 Task: Add the task  Upgrade and migrate company business intelligence to a cloud-based solution to the section Feature Testing Sprint in the project AztecTech and add a Due Date to the respective task as 2023/12/09
Action: Mouse moved to (613, 414)
Screenshot: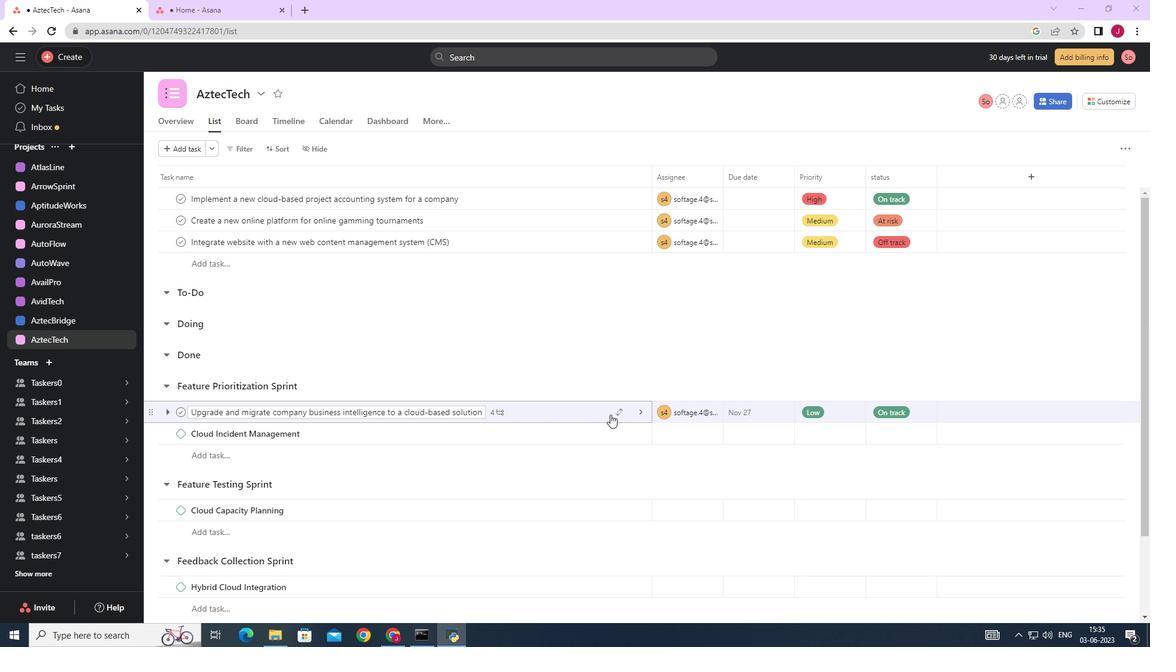 
Action: Mouse pressed left at (613, 414)
Screenshot: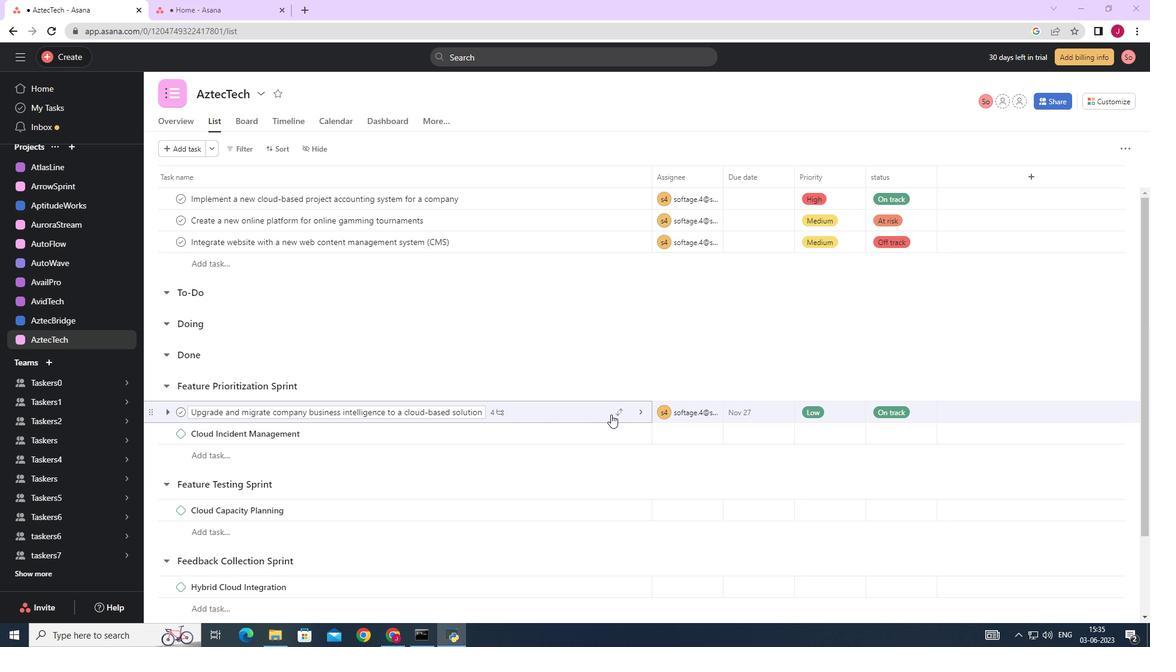 
Action: Mouse moved to (558, 346)
Screenshot: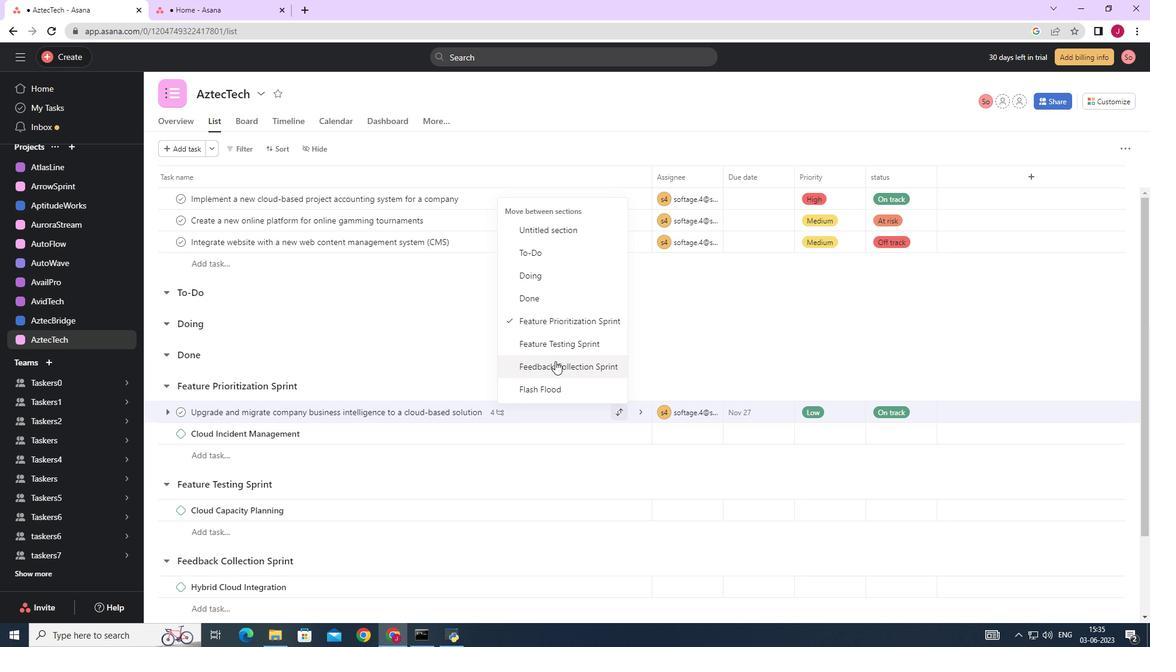 
Action: Mouse pressed left at (558, 346)
Screenshot: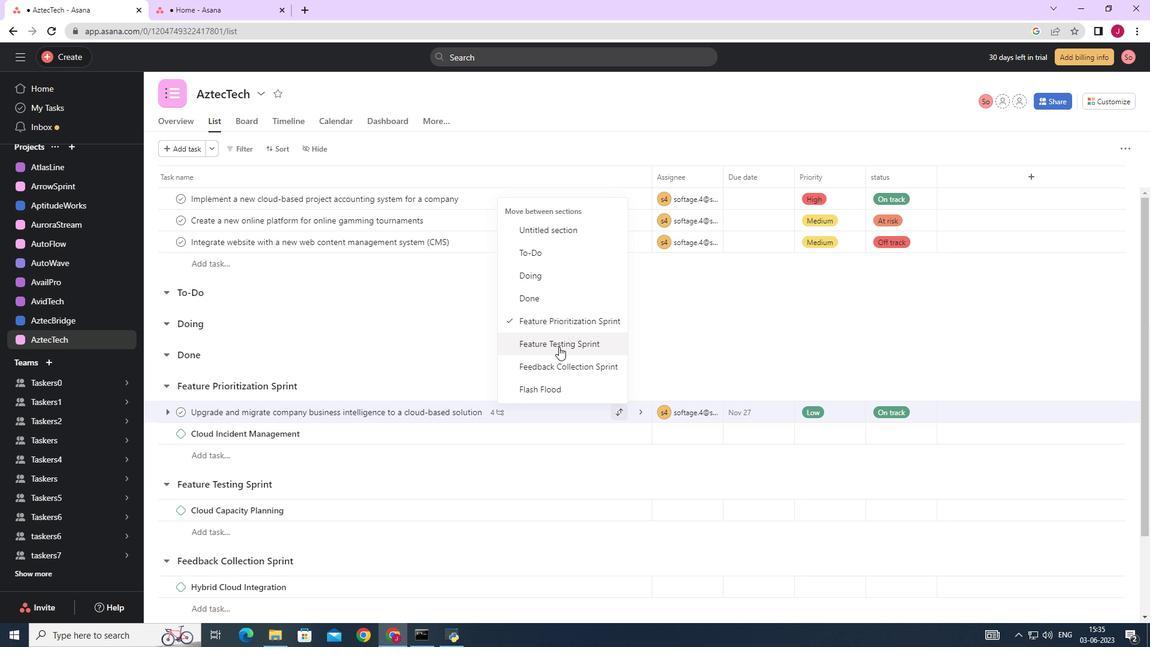 
Action: Mouse moved to (785, 490)
Screenshot: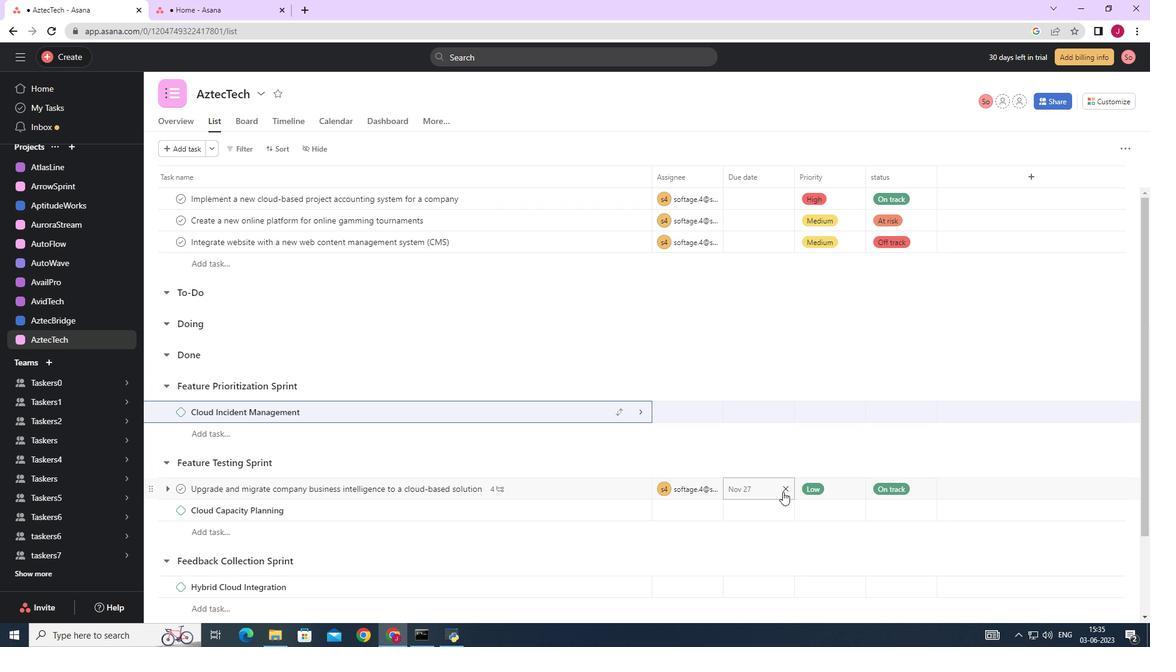 
Action: Mouse pressed left at (785, 490)
Screenshot: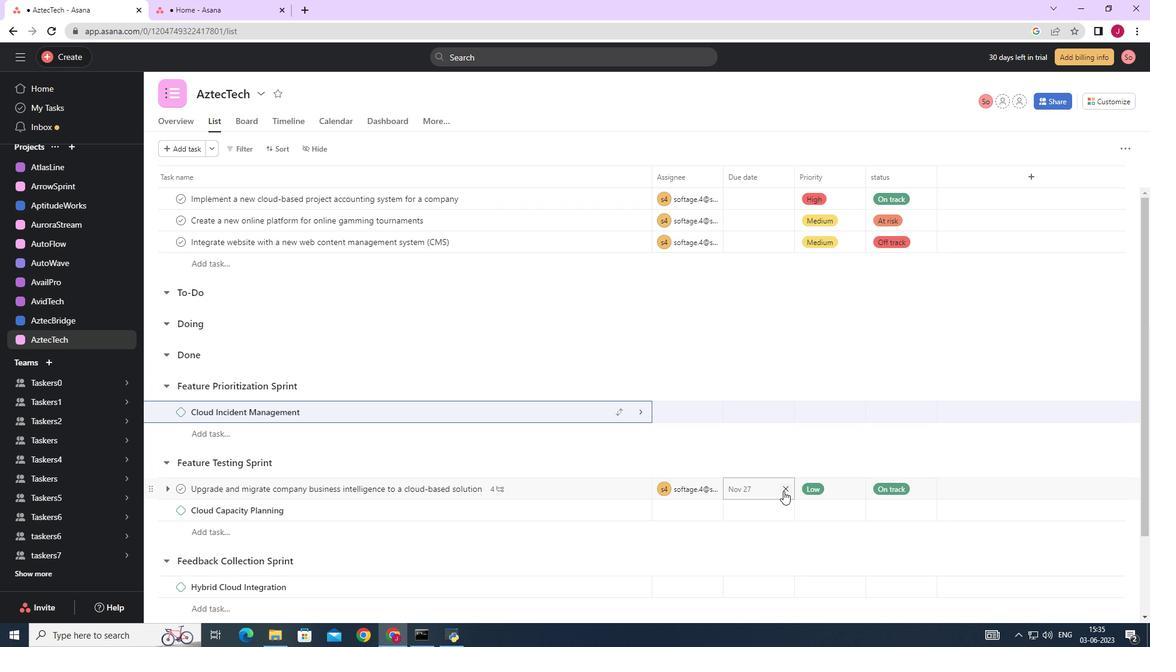 
Action: Mouse moved to (764, 490)
Screenshot: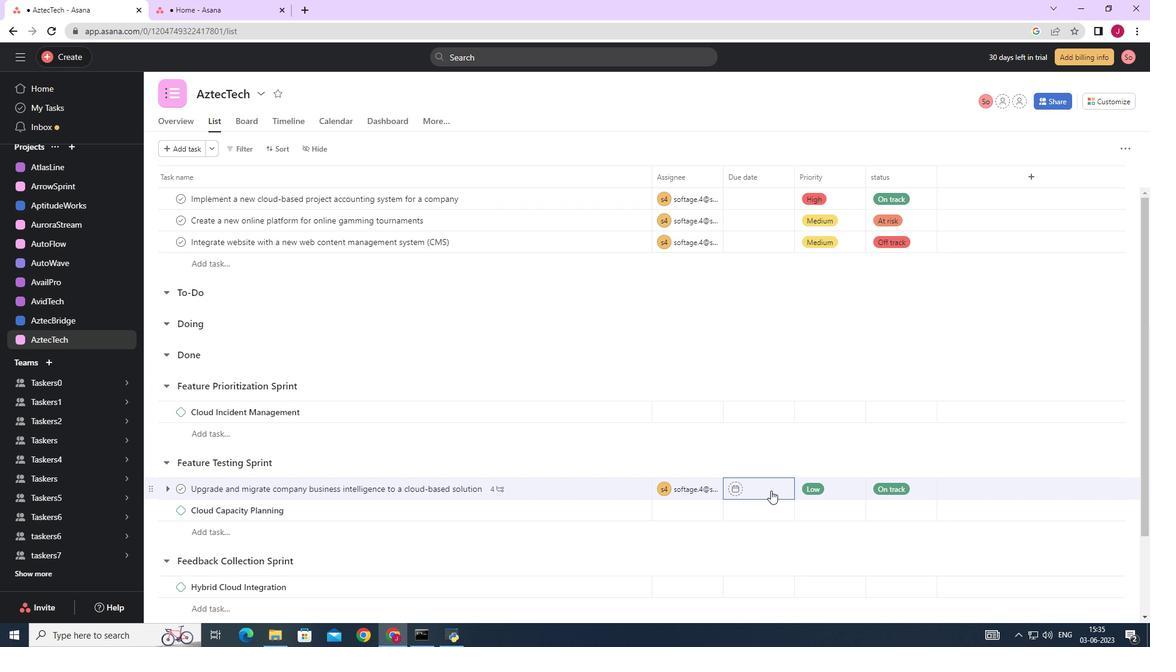 
Action: Mouse pressed left at (764, 490)
Screenshot: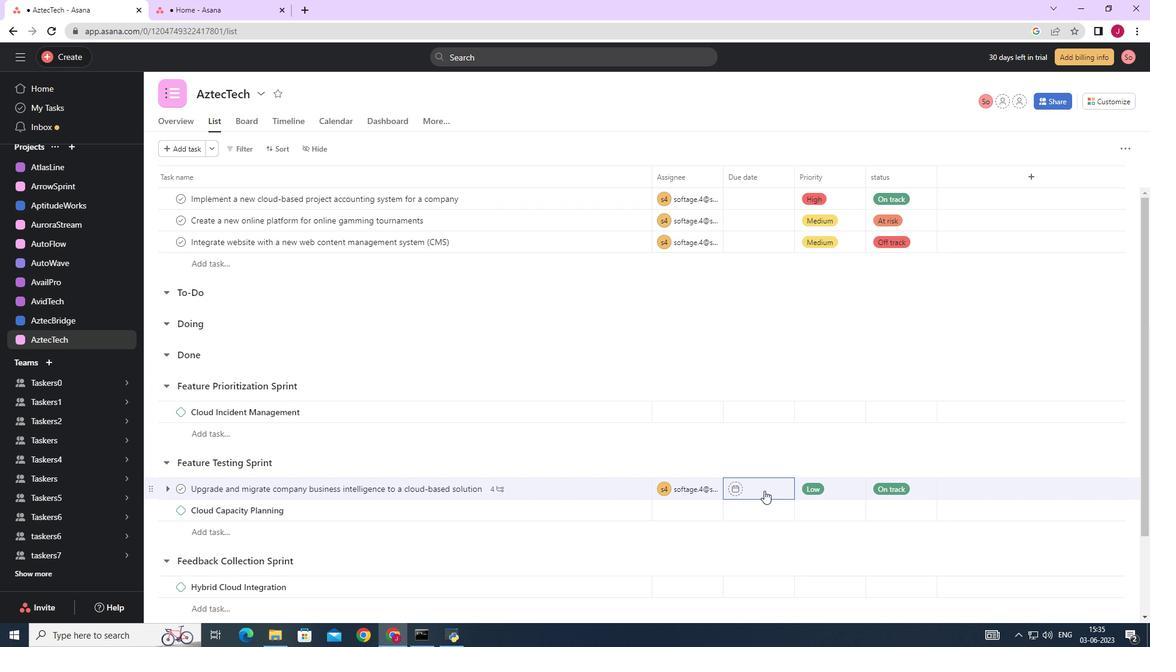 
Action: Mouse moved to (881, 294)
Screenshot: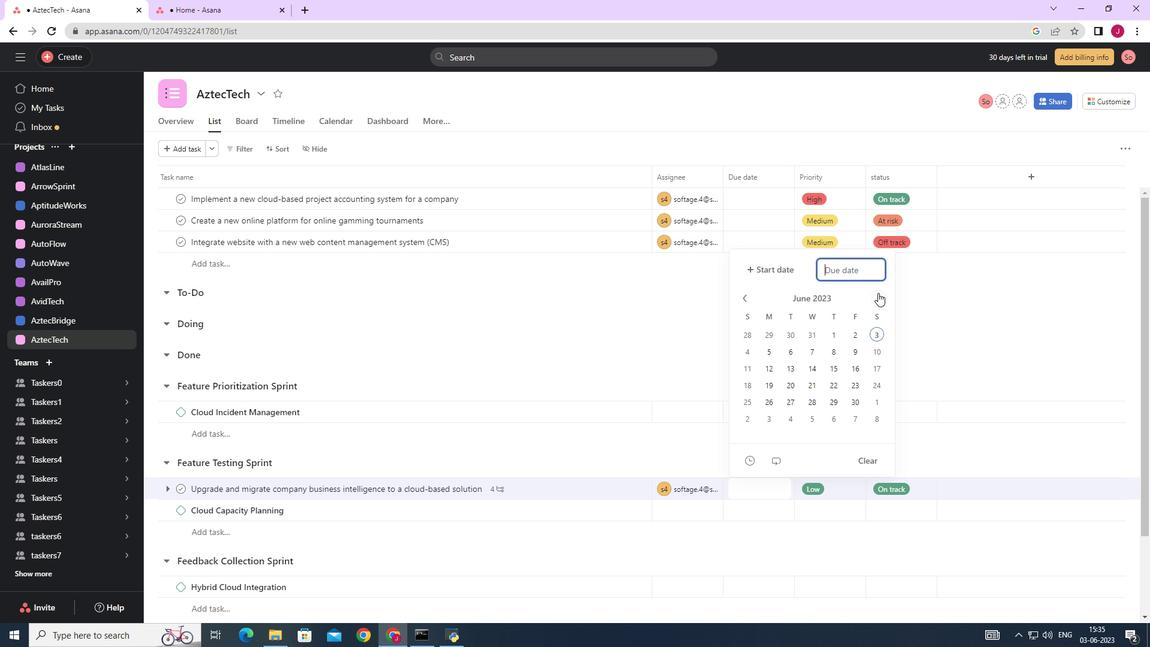 
Action: Mouse pressed left at (881, 294)
Screenshot: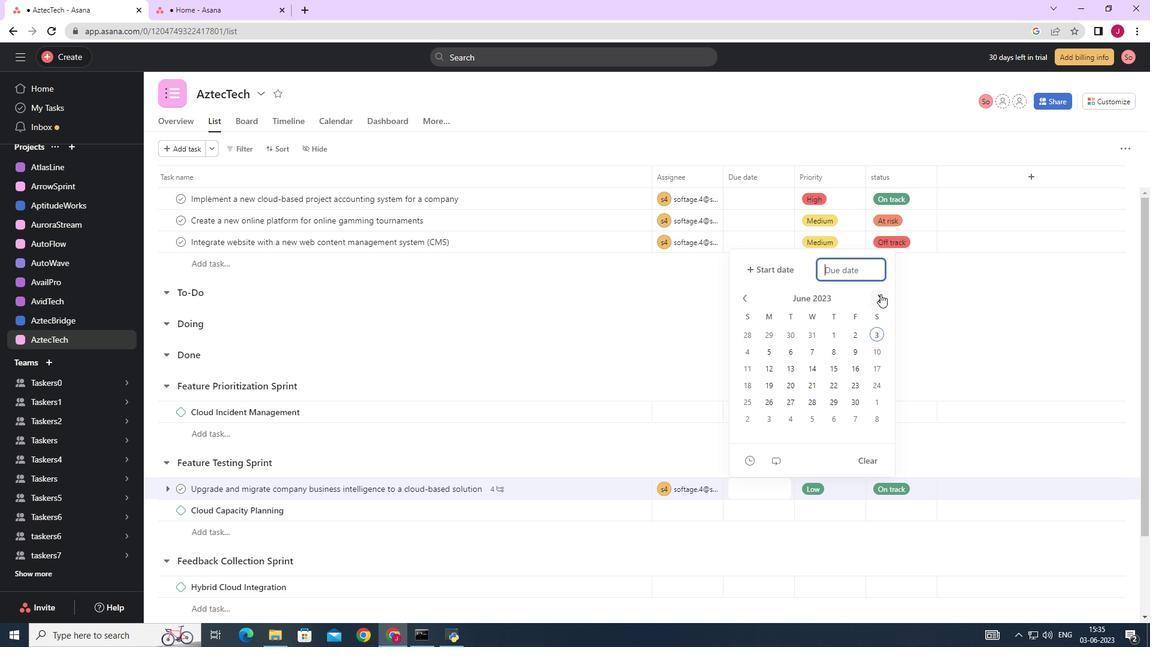 
Action: Mouse pressed left at (881, 294)
Screenshot: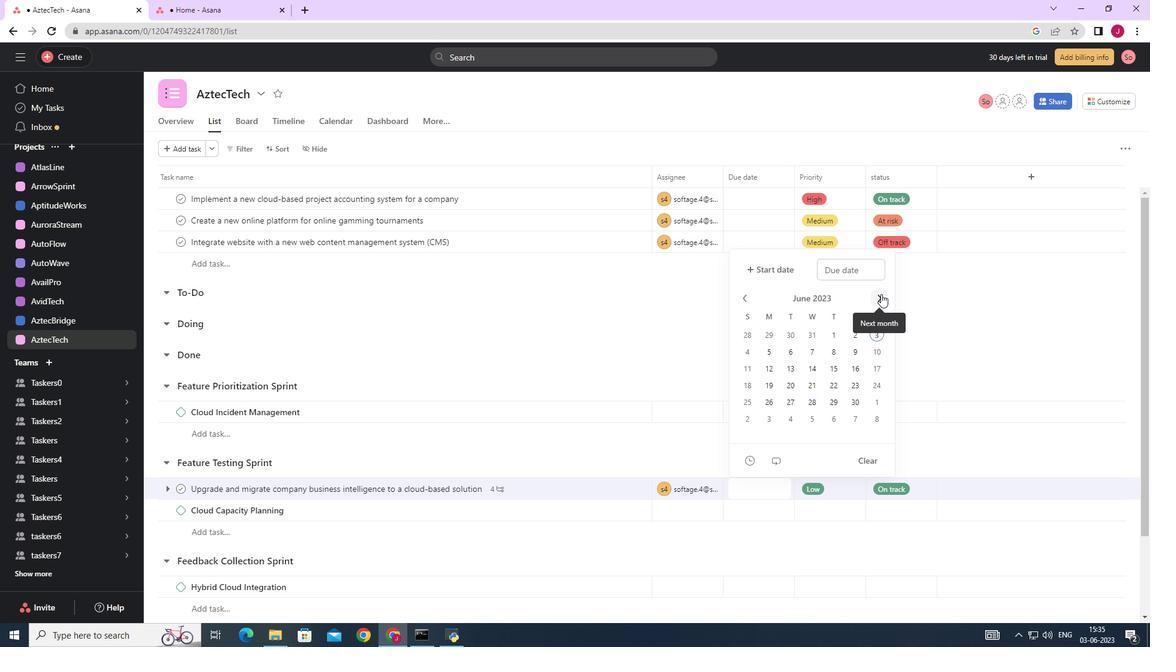 
Action: Mouse pressed left at (881, 294)
Screenshot: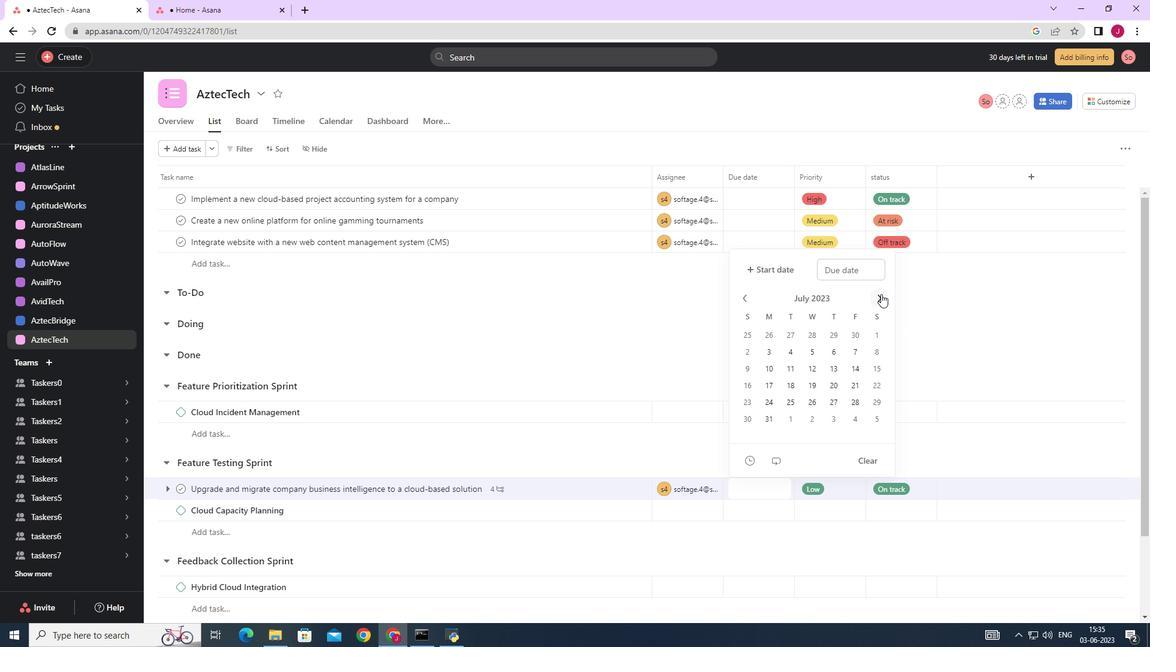 
Action: Mouse pressed left at (881, 294)
Screenshot: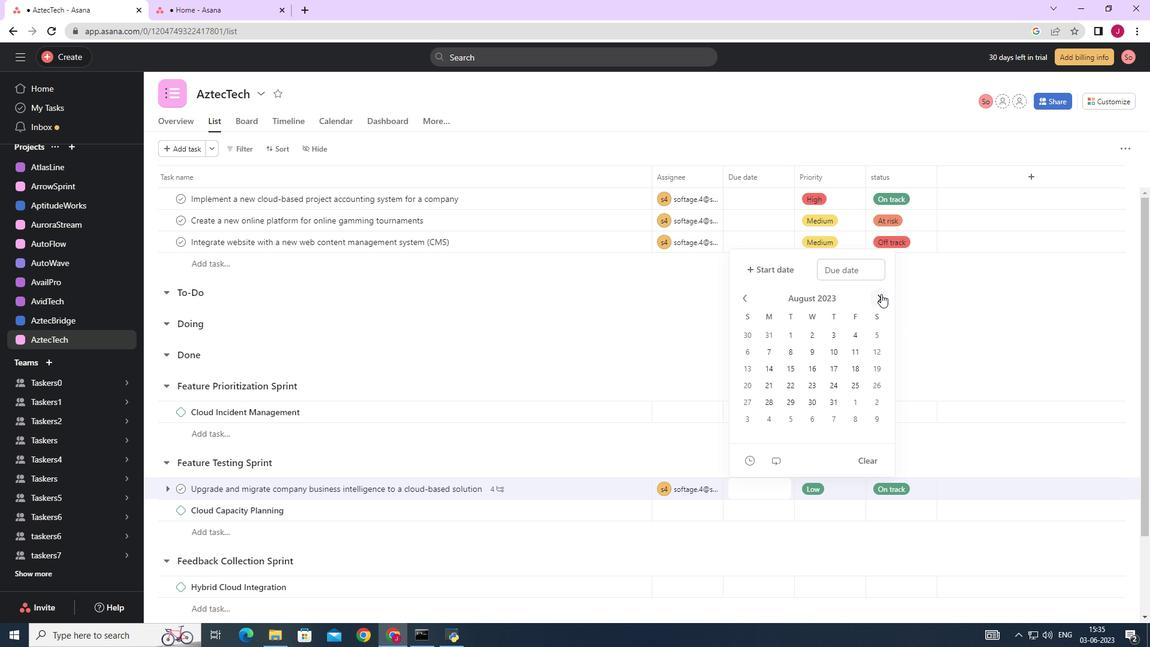 
Action: Mouse pressed left at (881, 294)
Screenshot: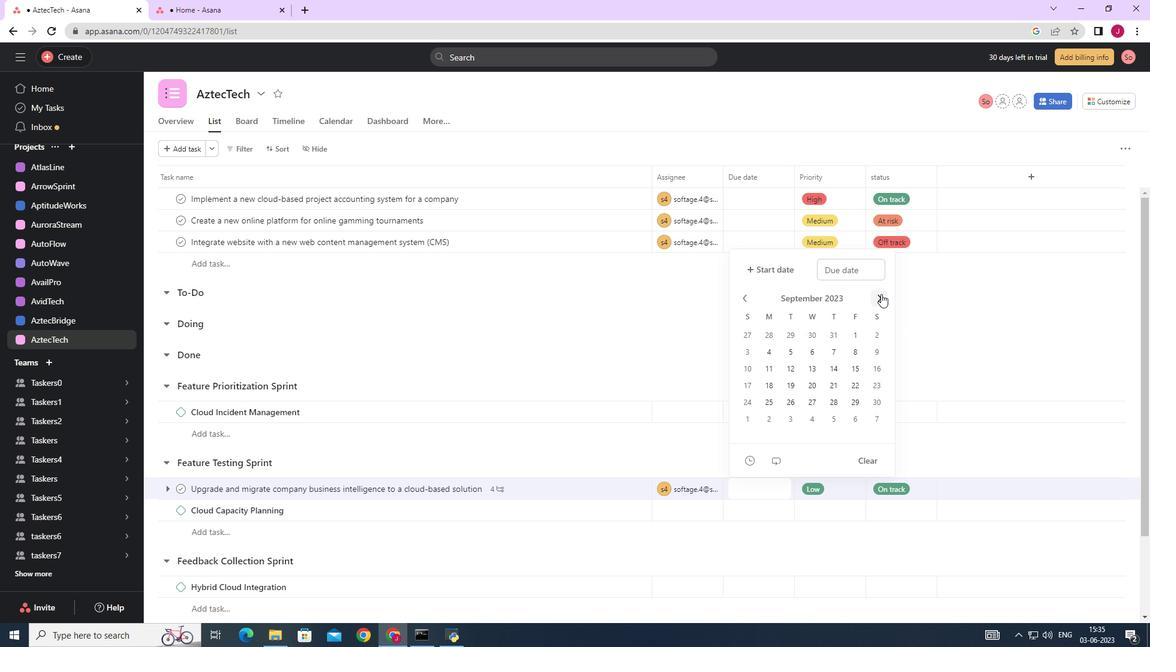 
Action: Mouse pressed left at (881, 294)
Screenshot: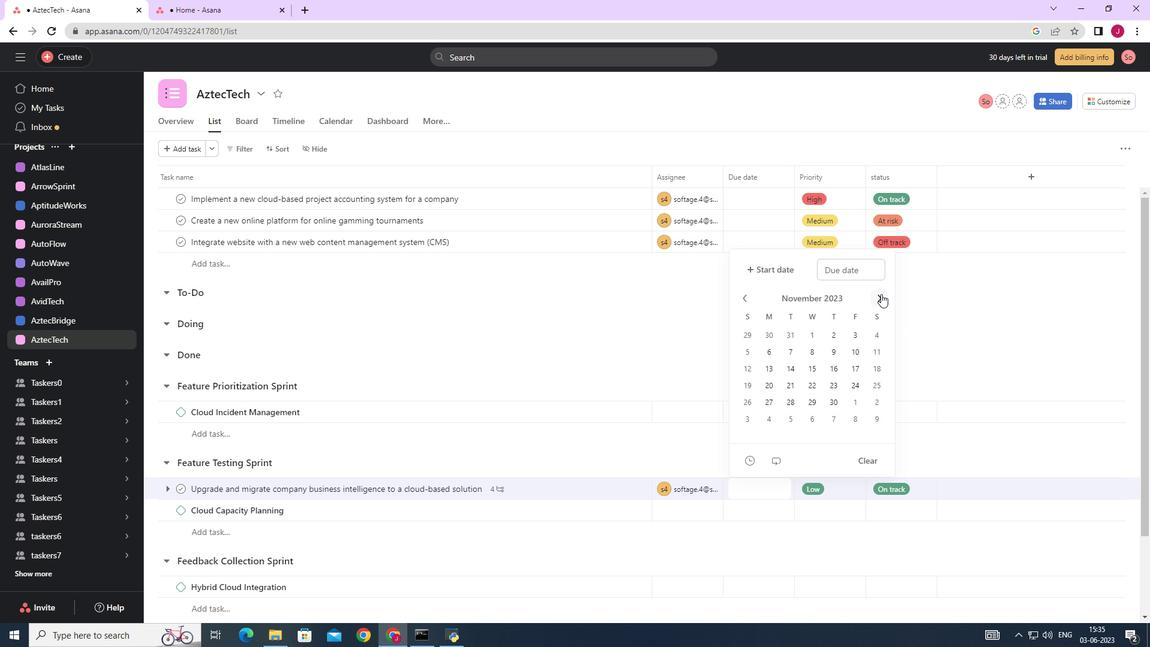 
Action: Mouse pressed left at (881, 294)
Screenshot: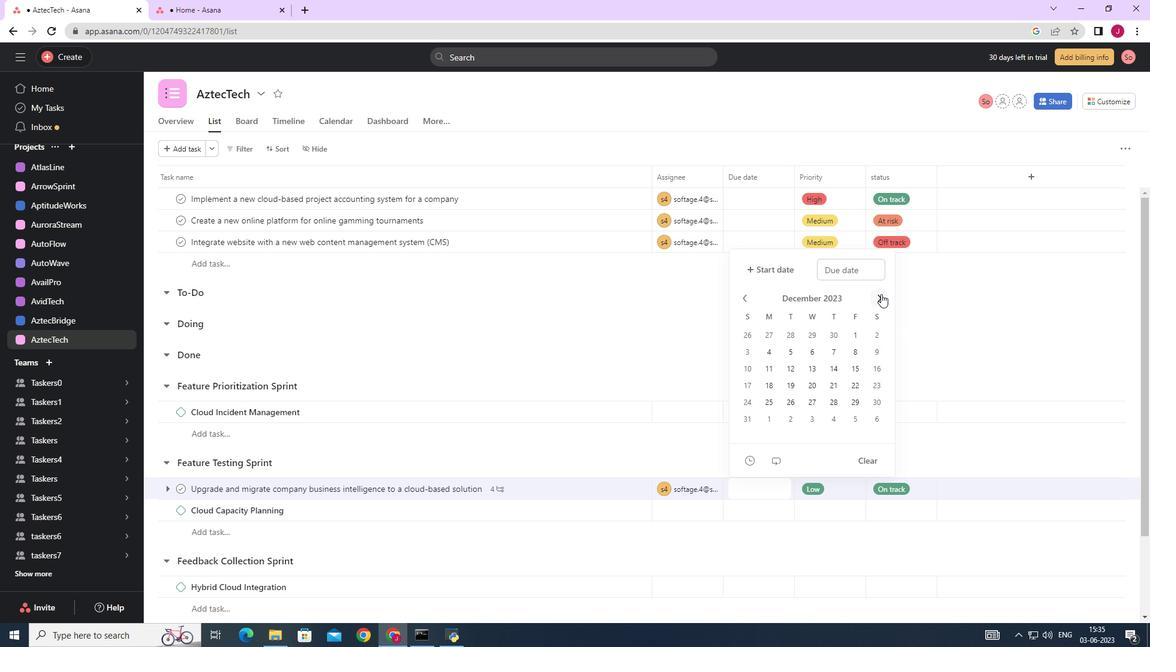 
Action: Mouse moved to (751, 296)
Screenshot: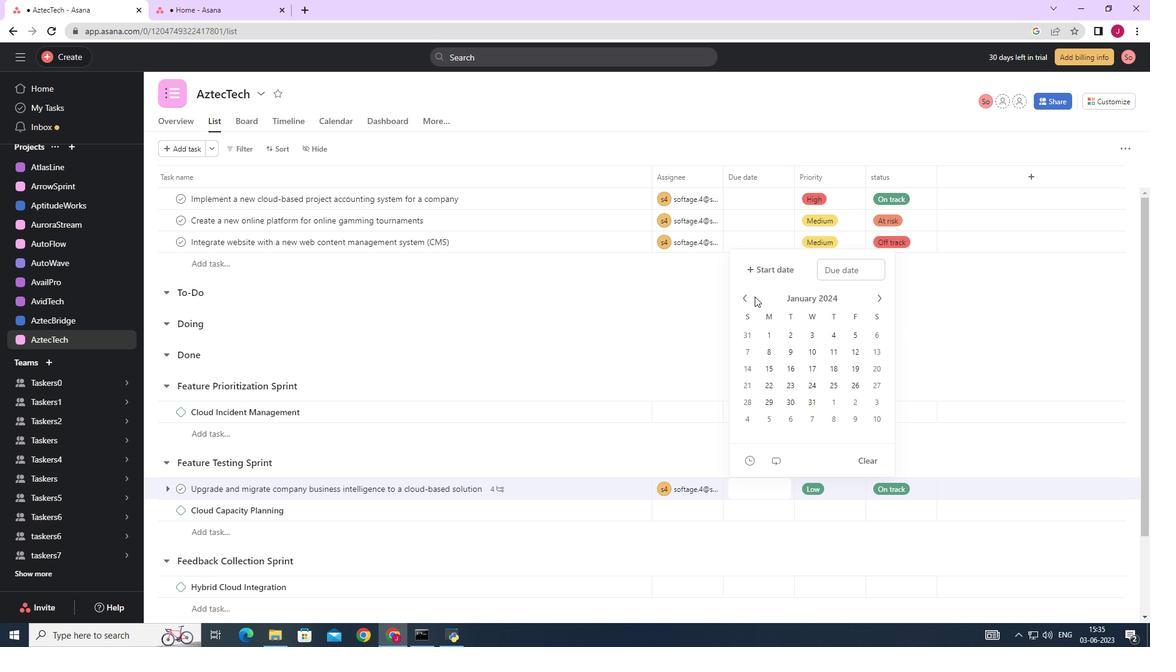 
Action: Mouse pressed left at (751, 296)
Screenshot: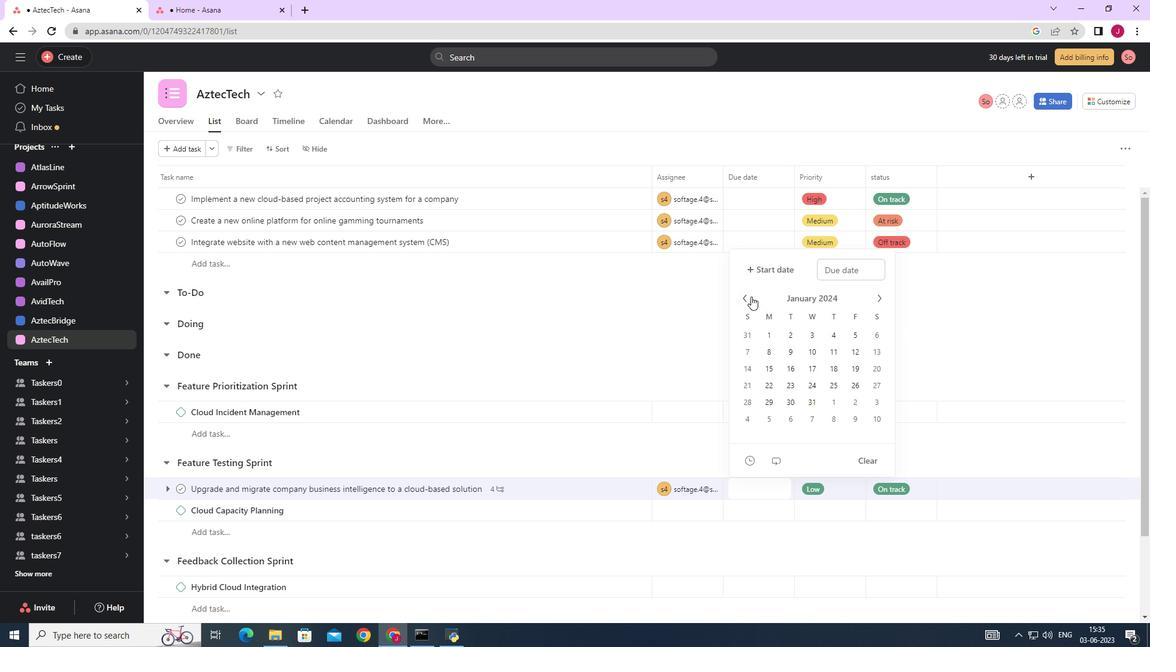 
Action: Mouse pressed left at (751, 296)
Screenshot: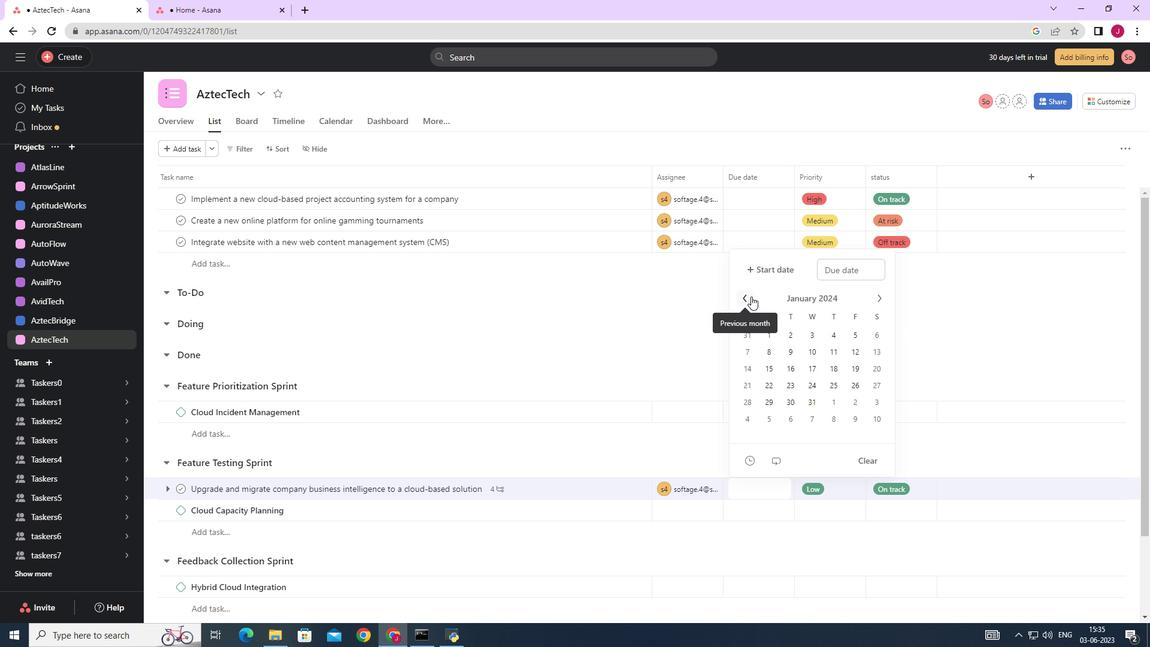 
Action: Mouse moved to (745, 298)
Screenshot: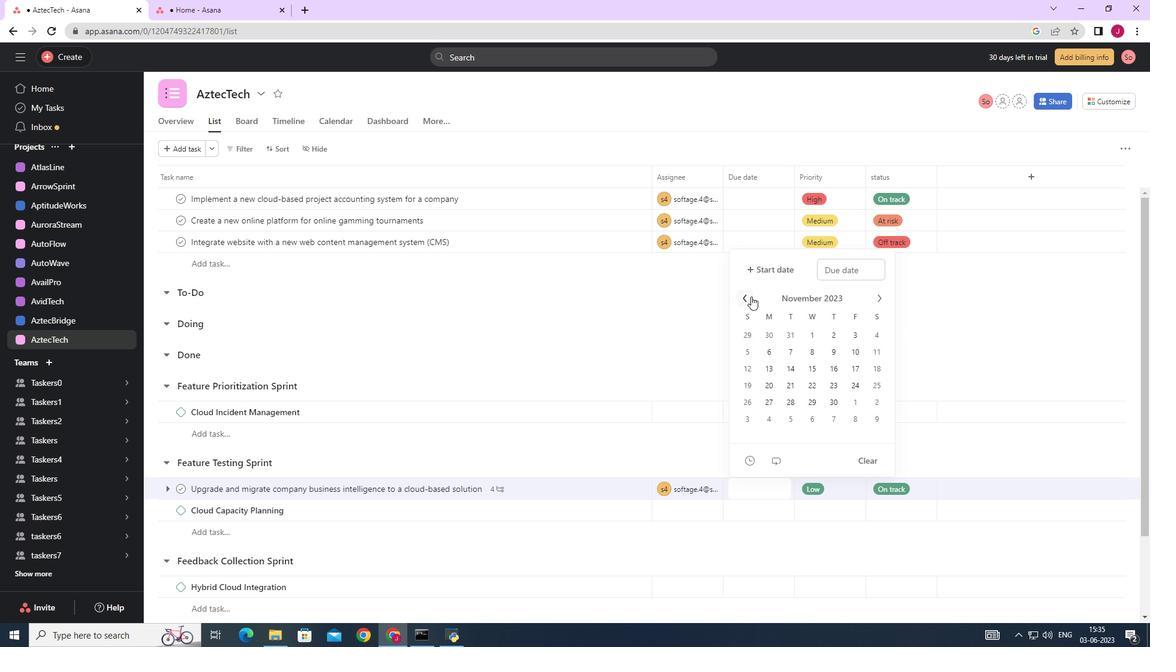 
Action: Mouse pressed left at (745, 298)
Screenshot: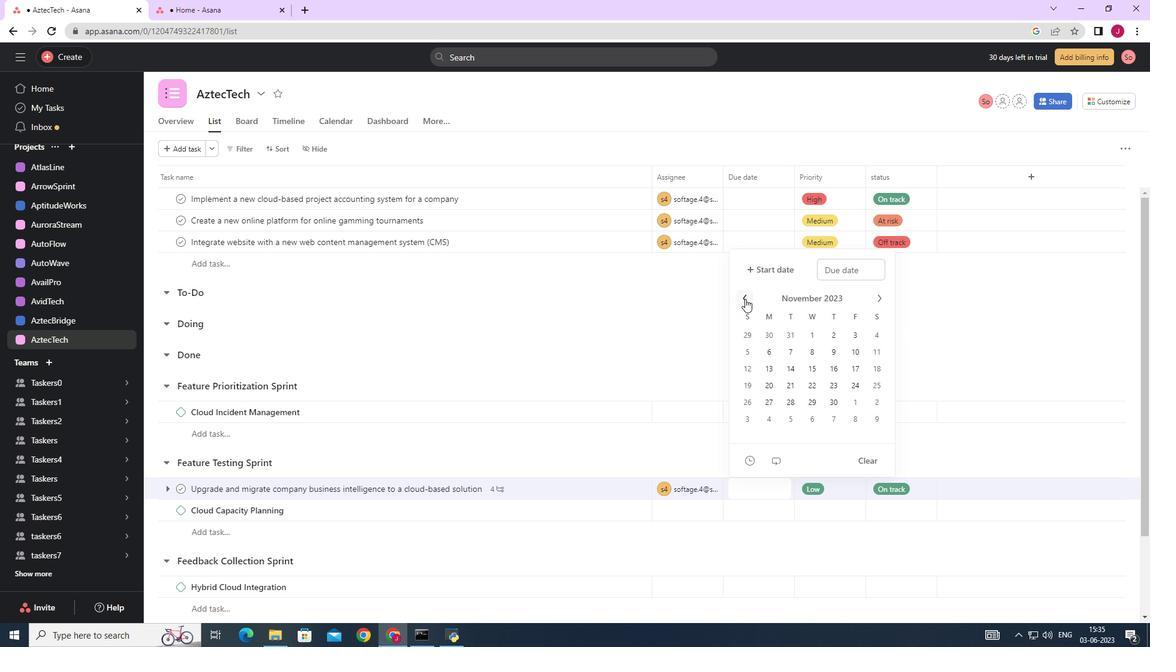 
Action: Mouse moved to (880, 298)
Screenshot: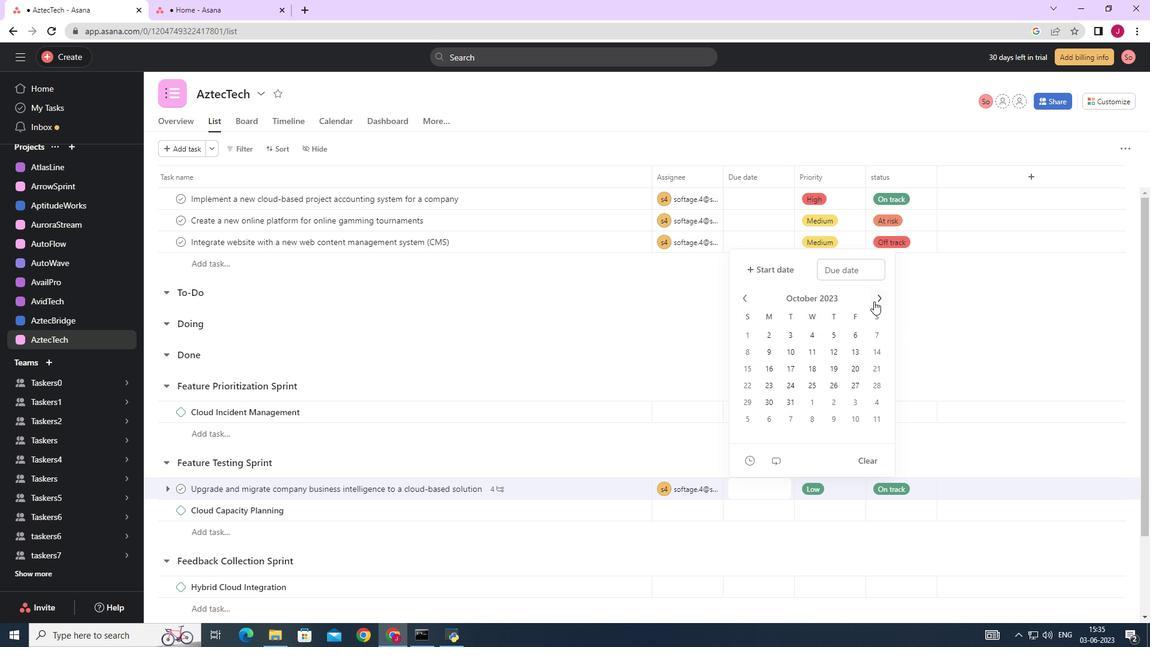
Action: Mouse pressed left at (880, 298)
Screenshot: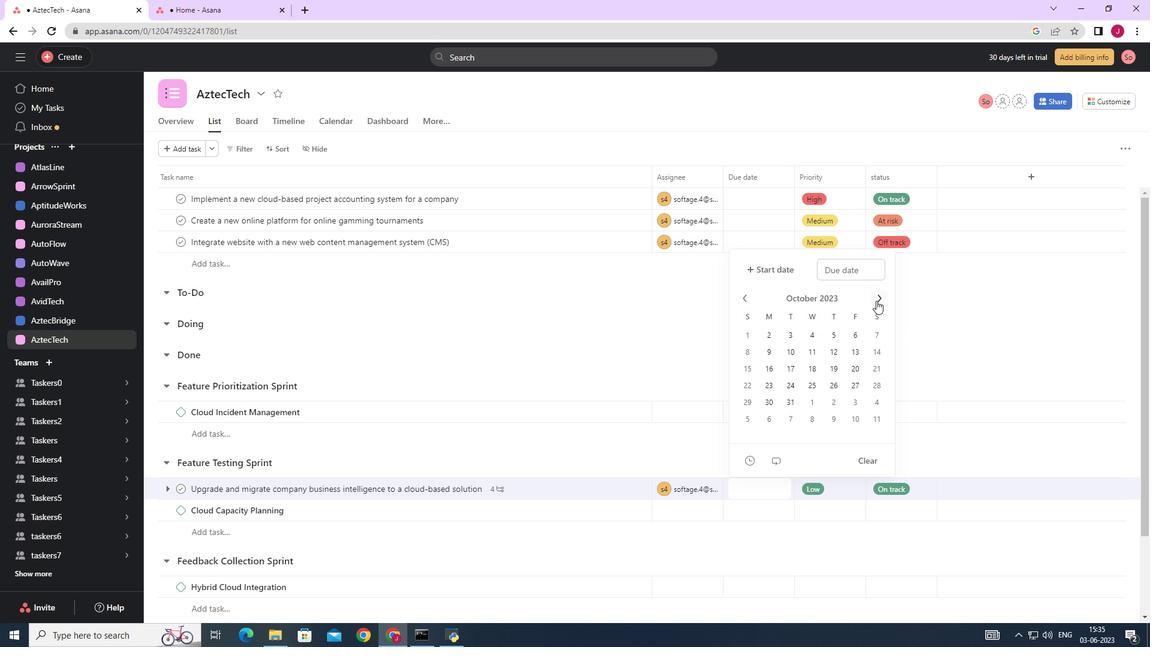 
Action: Mouse moved to (874, 297)
Screenshot: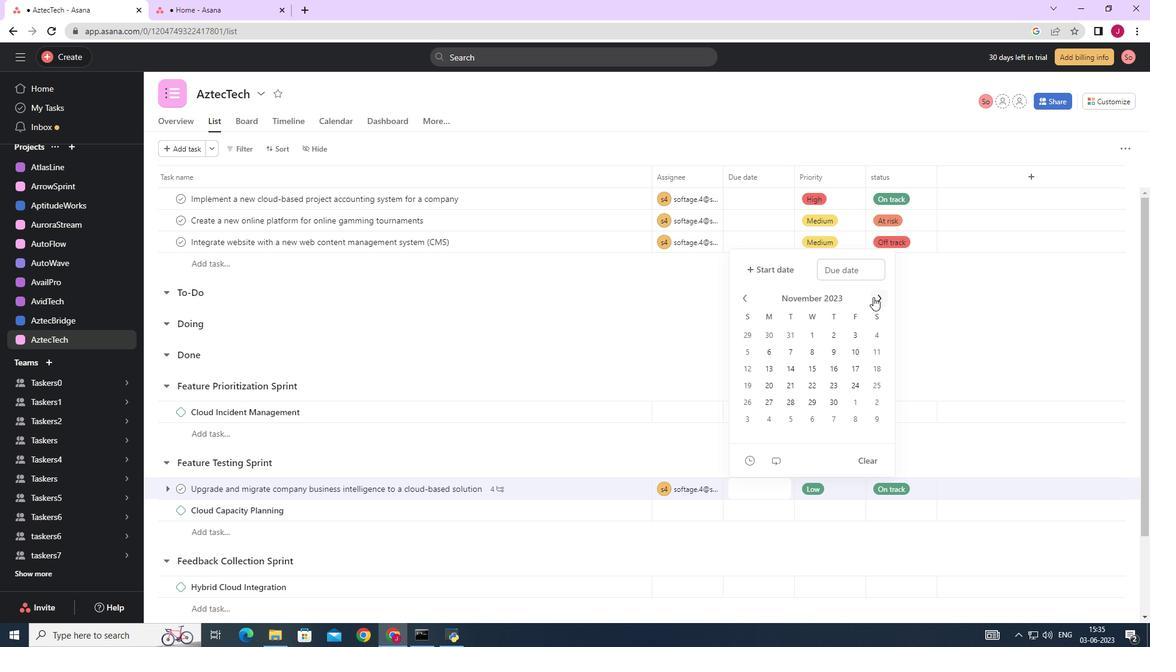 
Action: Mouse pressed left at (874, 297)
Screenshot: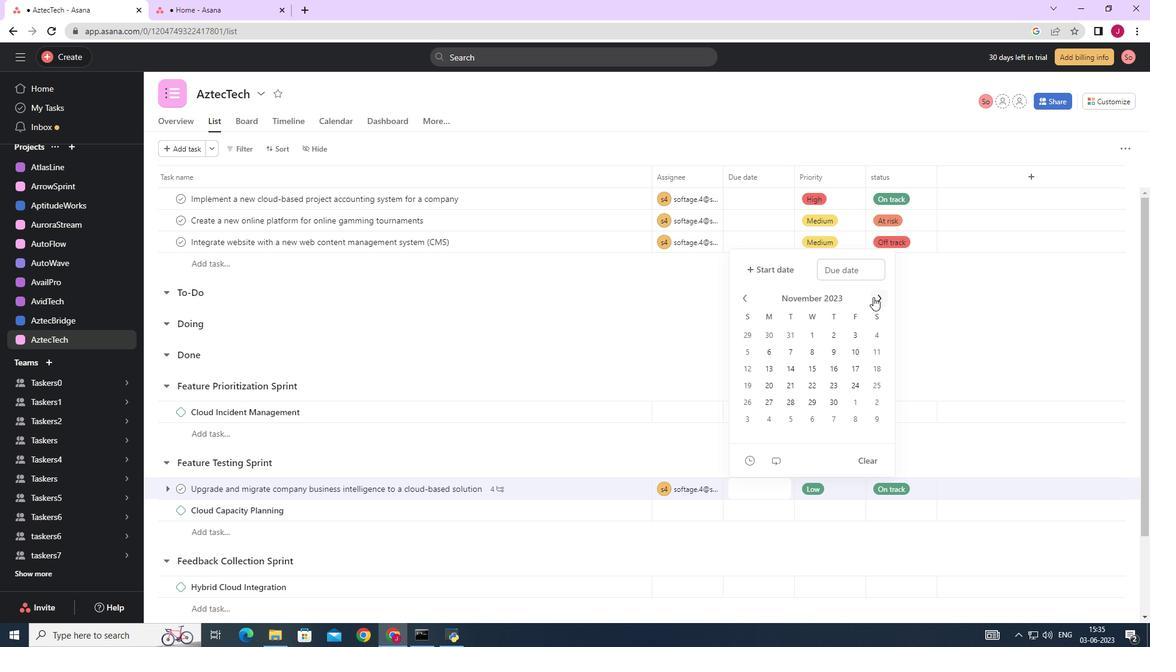 
Action: Mouse moved to (793, 368)
Screenshot: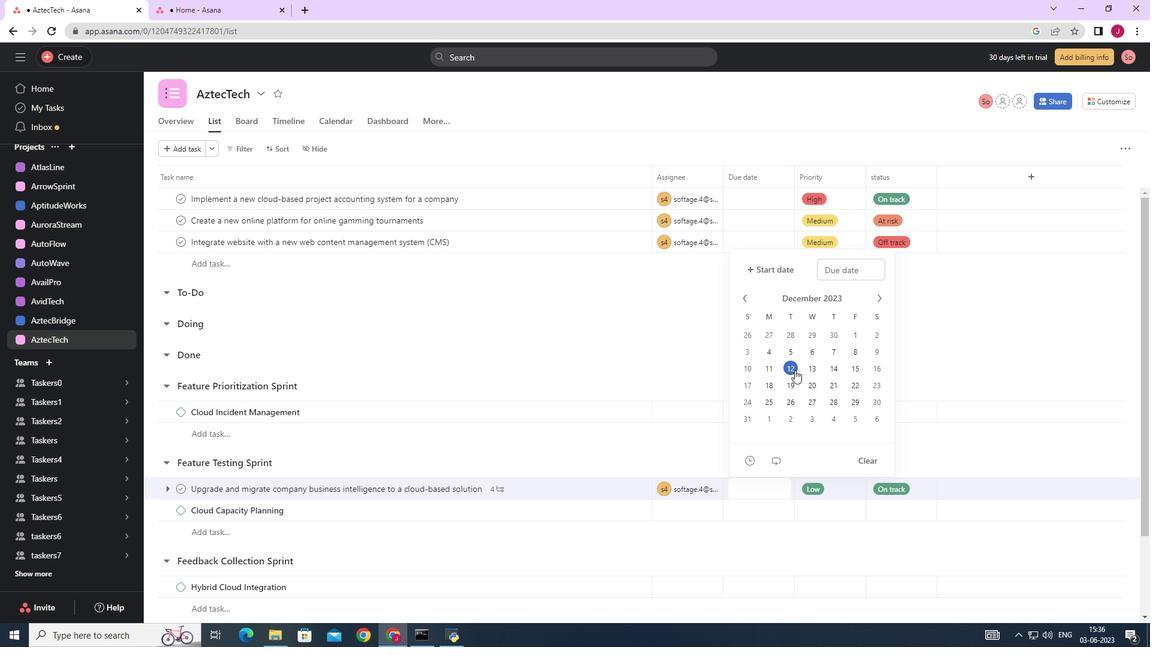 
Action: Mouse pressed left at (793, 368)
Screenshot: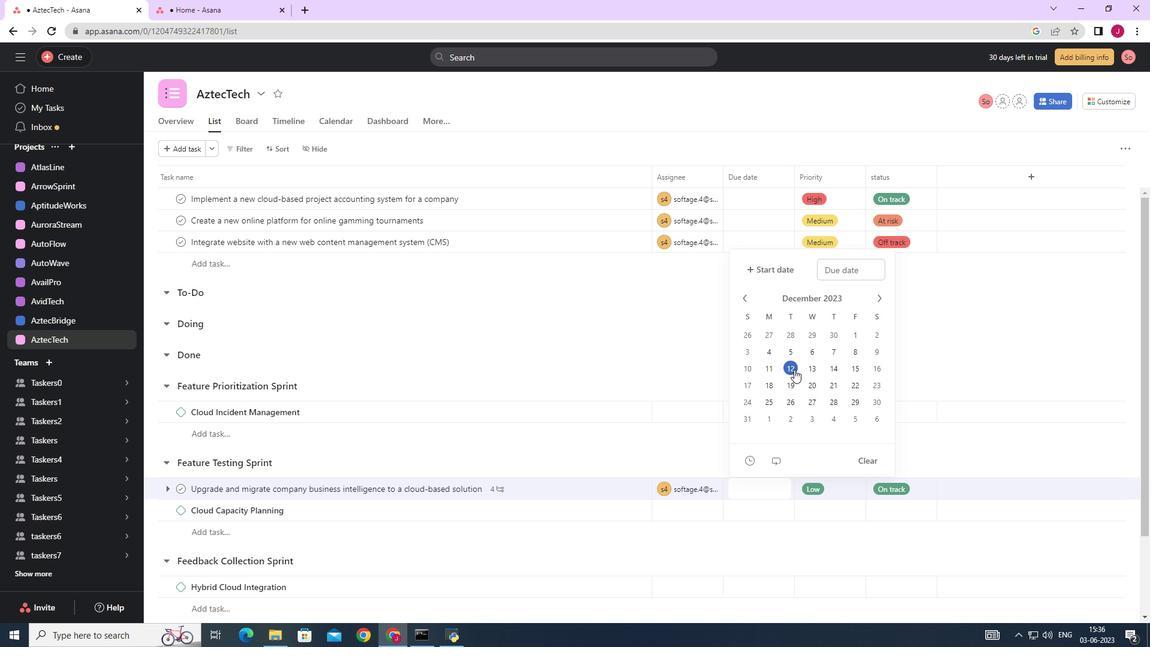 
Action: Mouse moved to (878, 347)
Screenshot: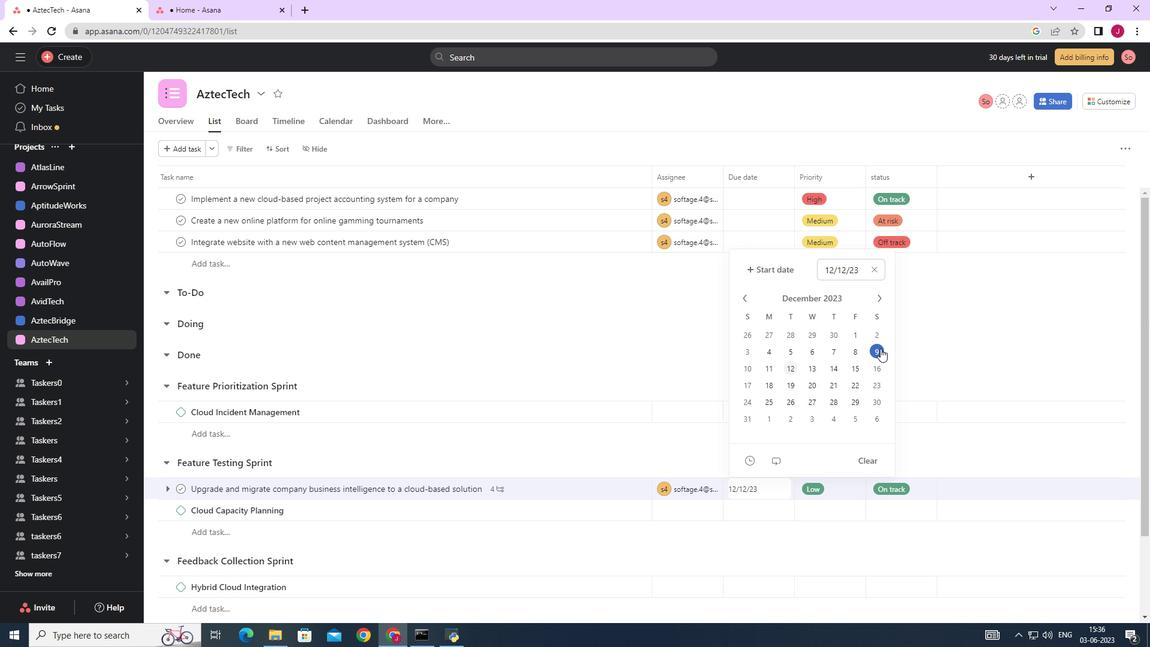 
Action: Mouse pressed left at (878, 347)
Screenshot: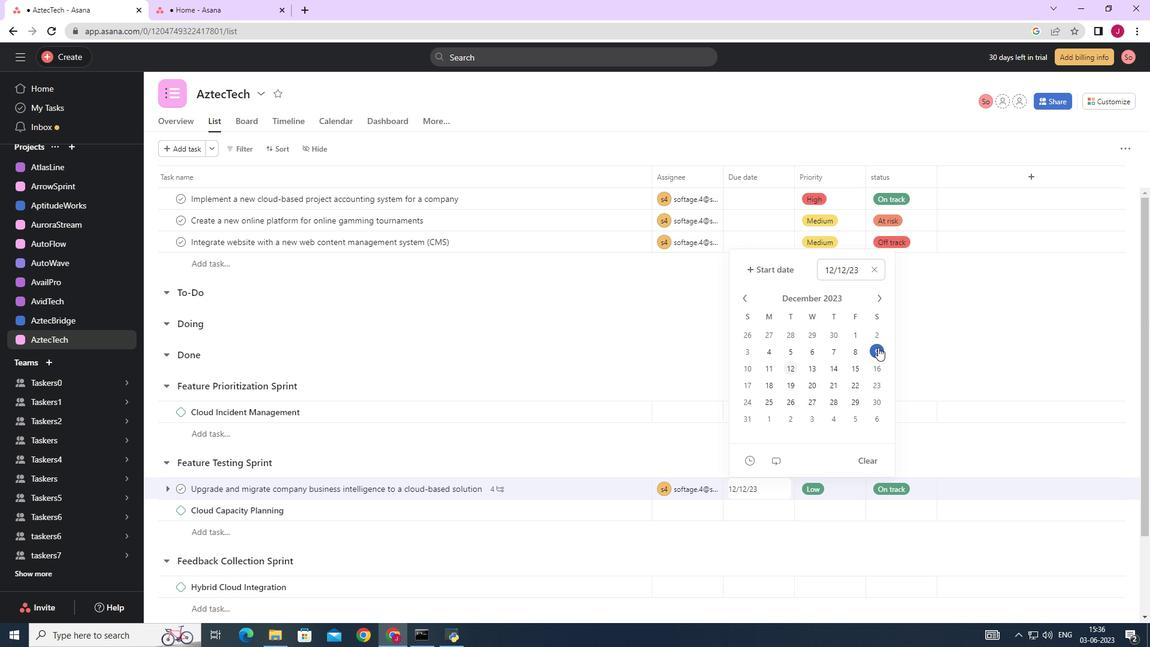 
Action: Mouse moved to (980, 349)
Screenshot: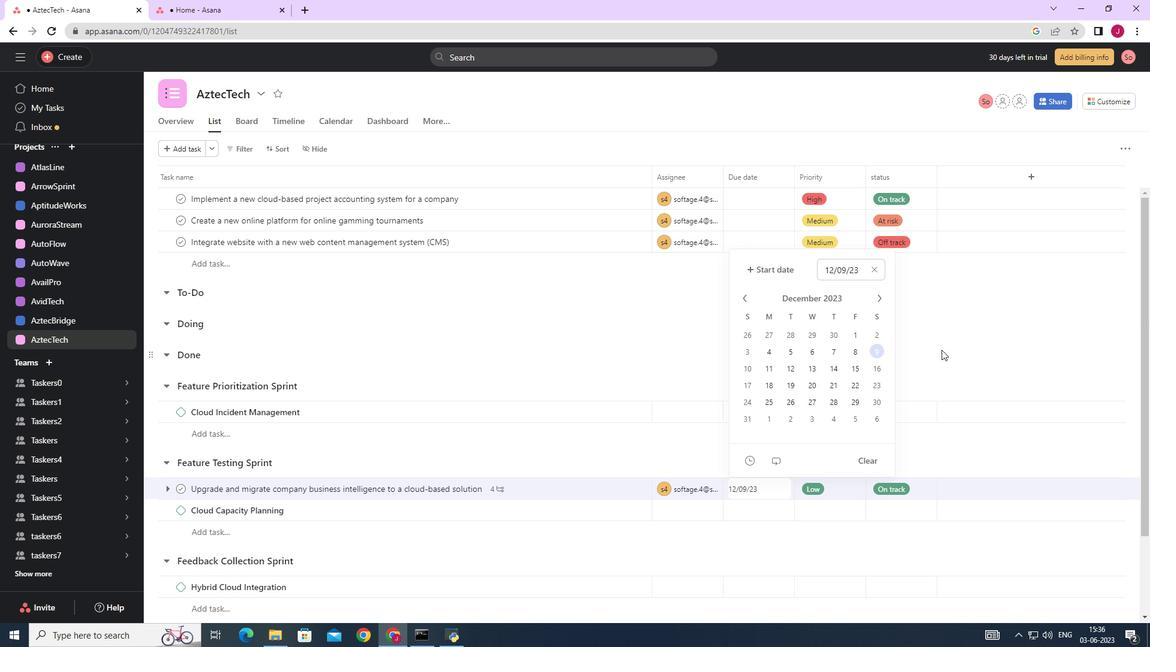 
Action: Mouse pressed left at (980, 349)
Screenshot: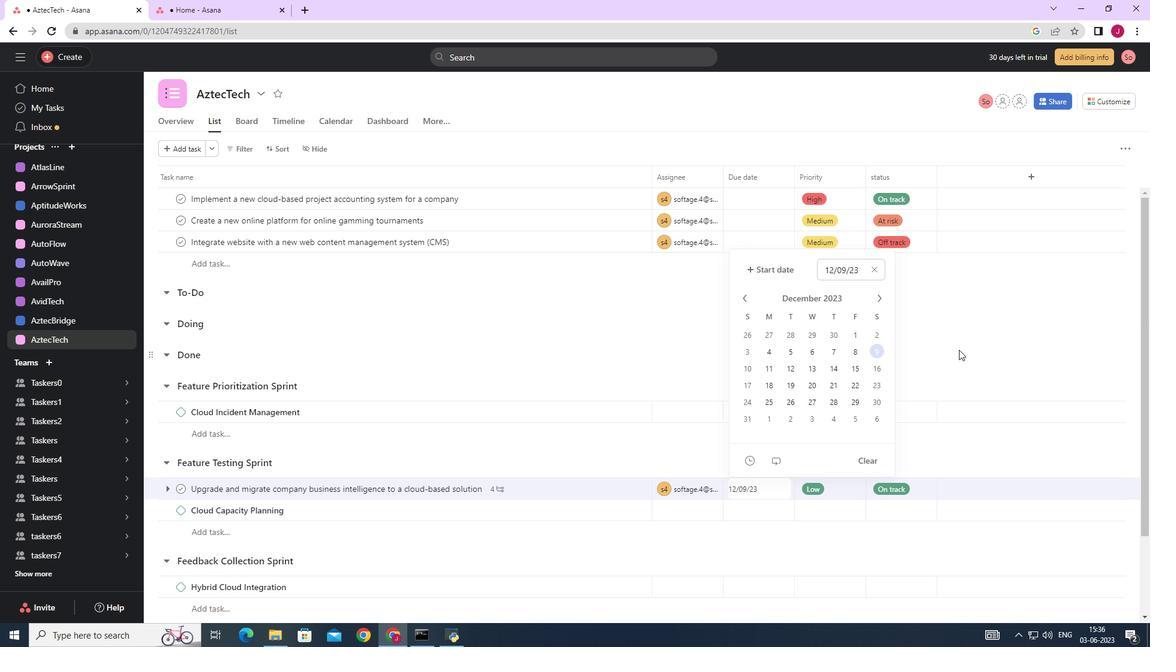 
Action: Mouse moved to (978, 349)
Screenshot: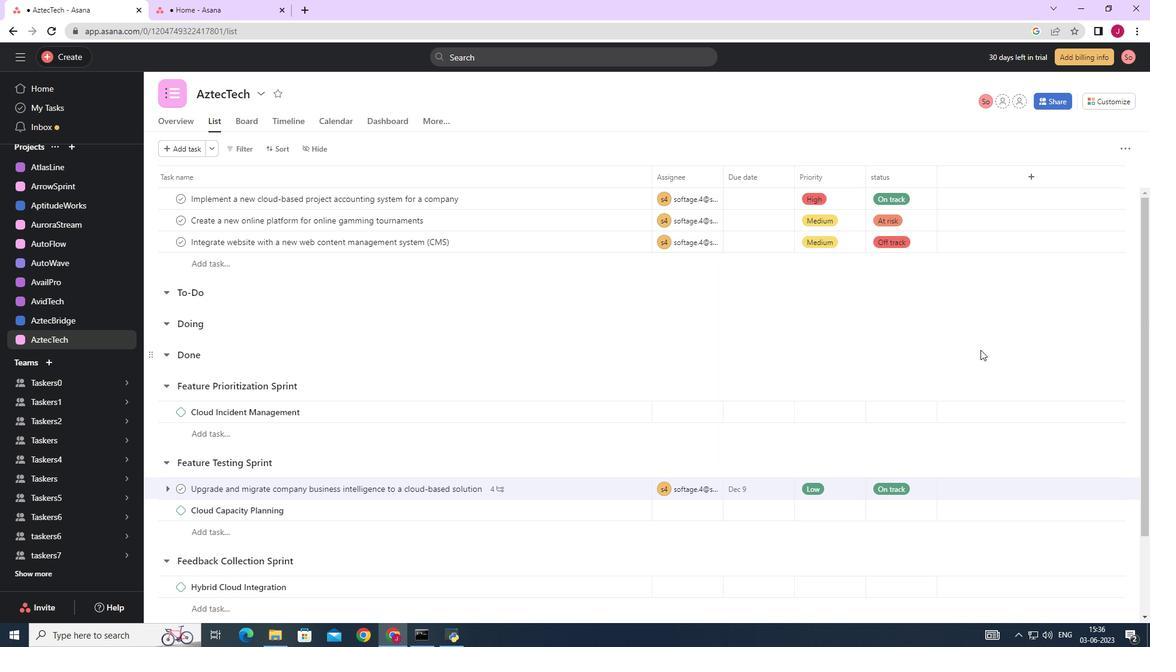 
